 Task: Create a task  Improve app security and data encryption , assign it to team member softage.9@softage.net in the project TreePlan and update the status of the task to  At Risk , set the priority of the task to Medium.
Action: Mouse moved to (33, 67)
Screenshot: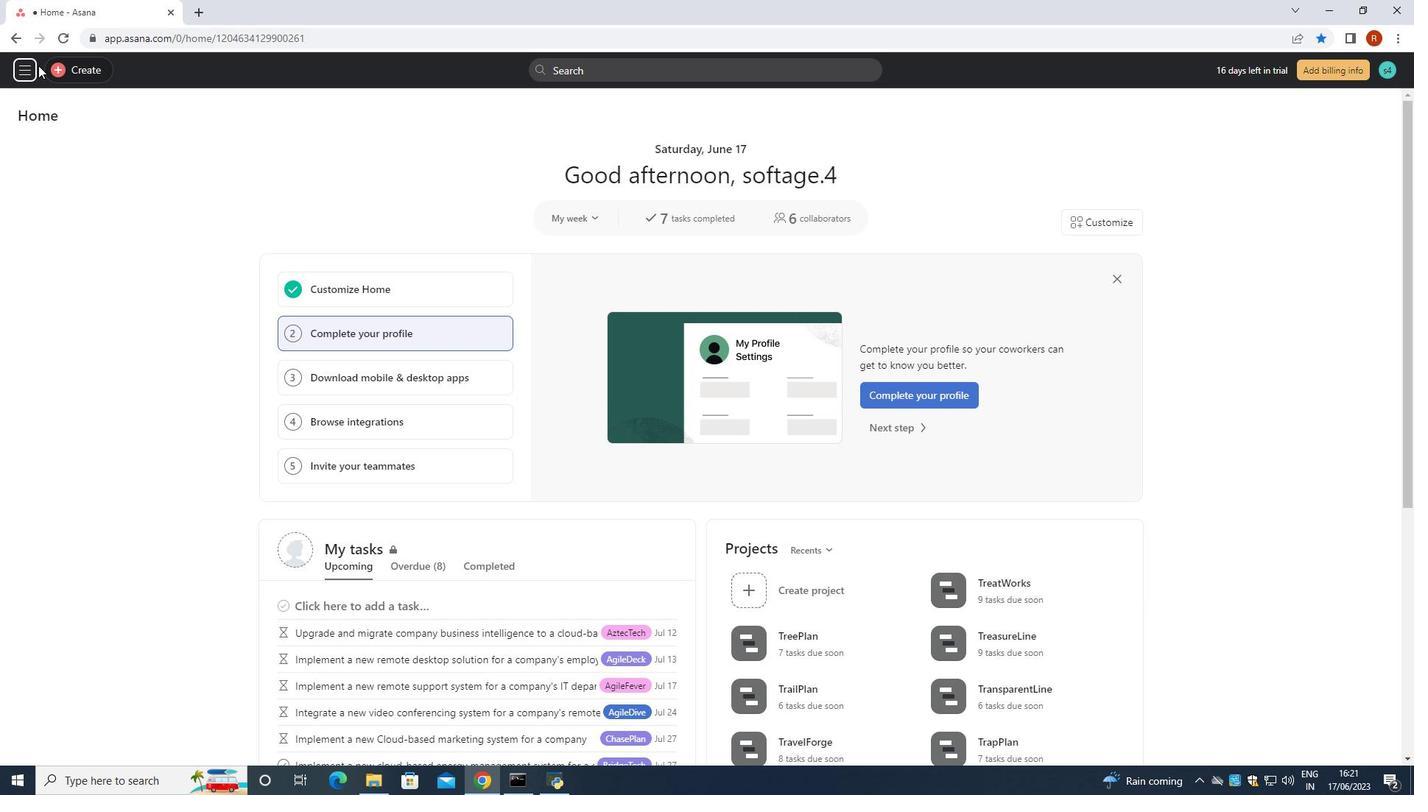 
Action: Mouse pressed left at (33, 67)
Screenshot: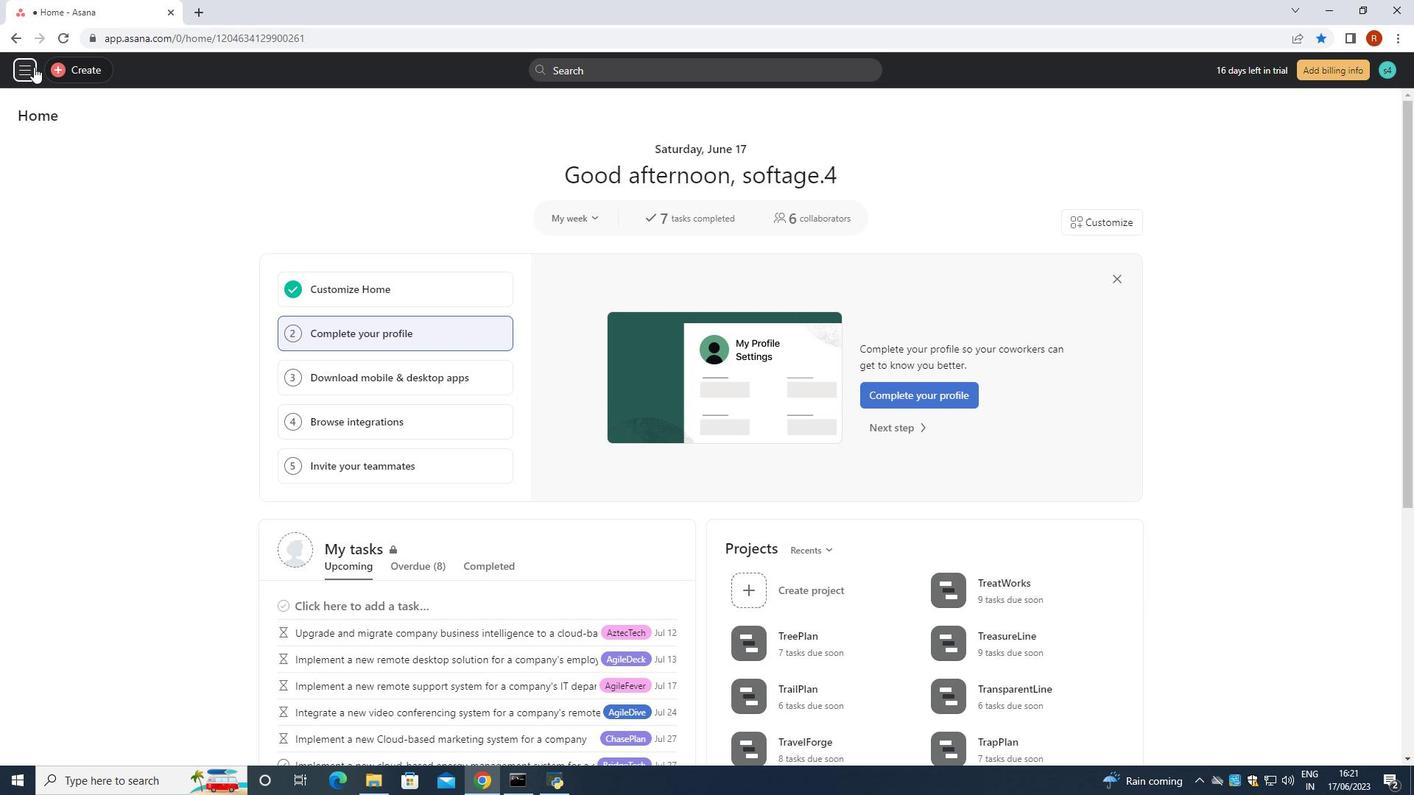 
Action: Mouse moved to (98, 487)
Screenshot: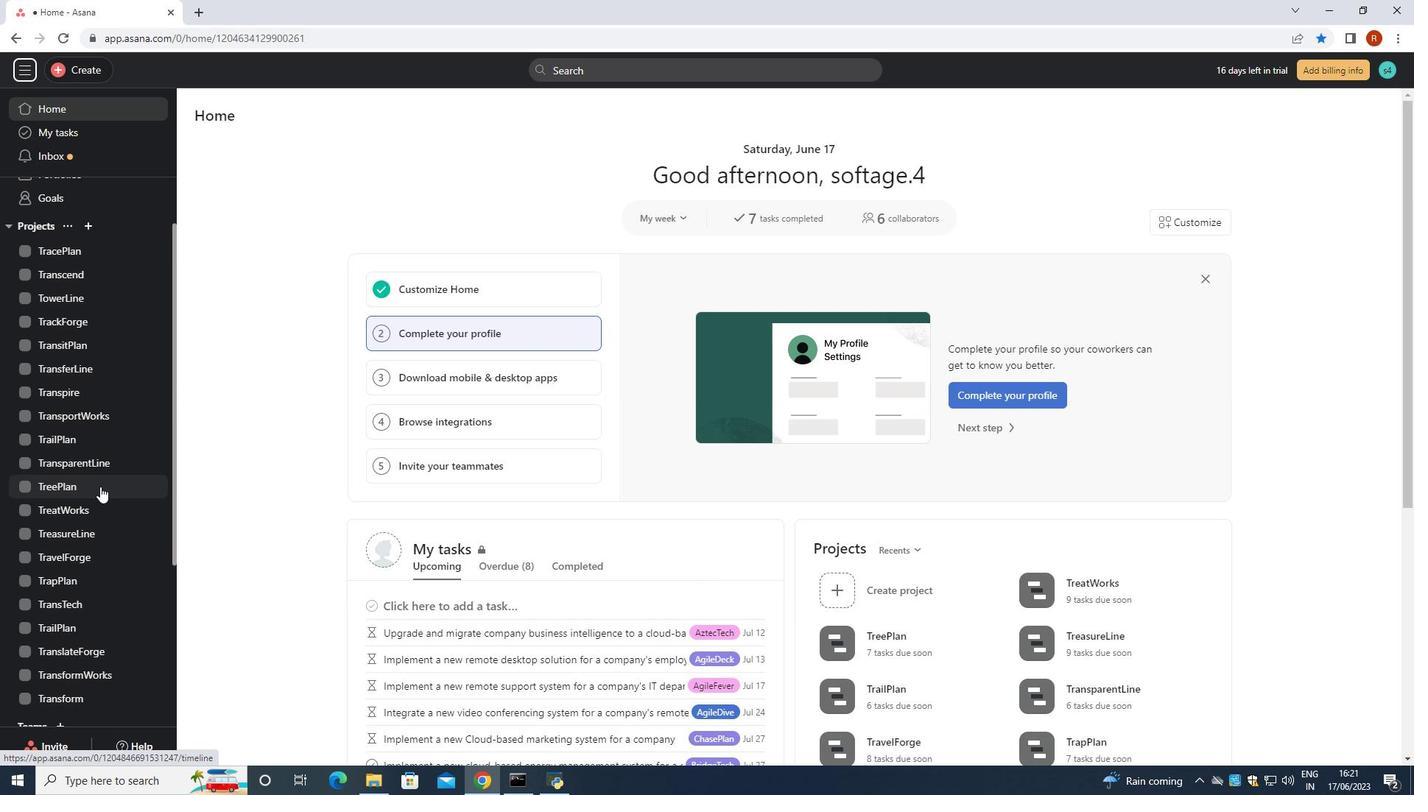 
Action: Mouse pressed left at (98, 487)
Screenshot: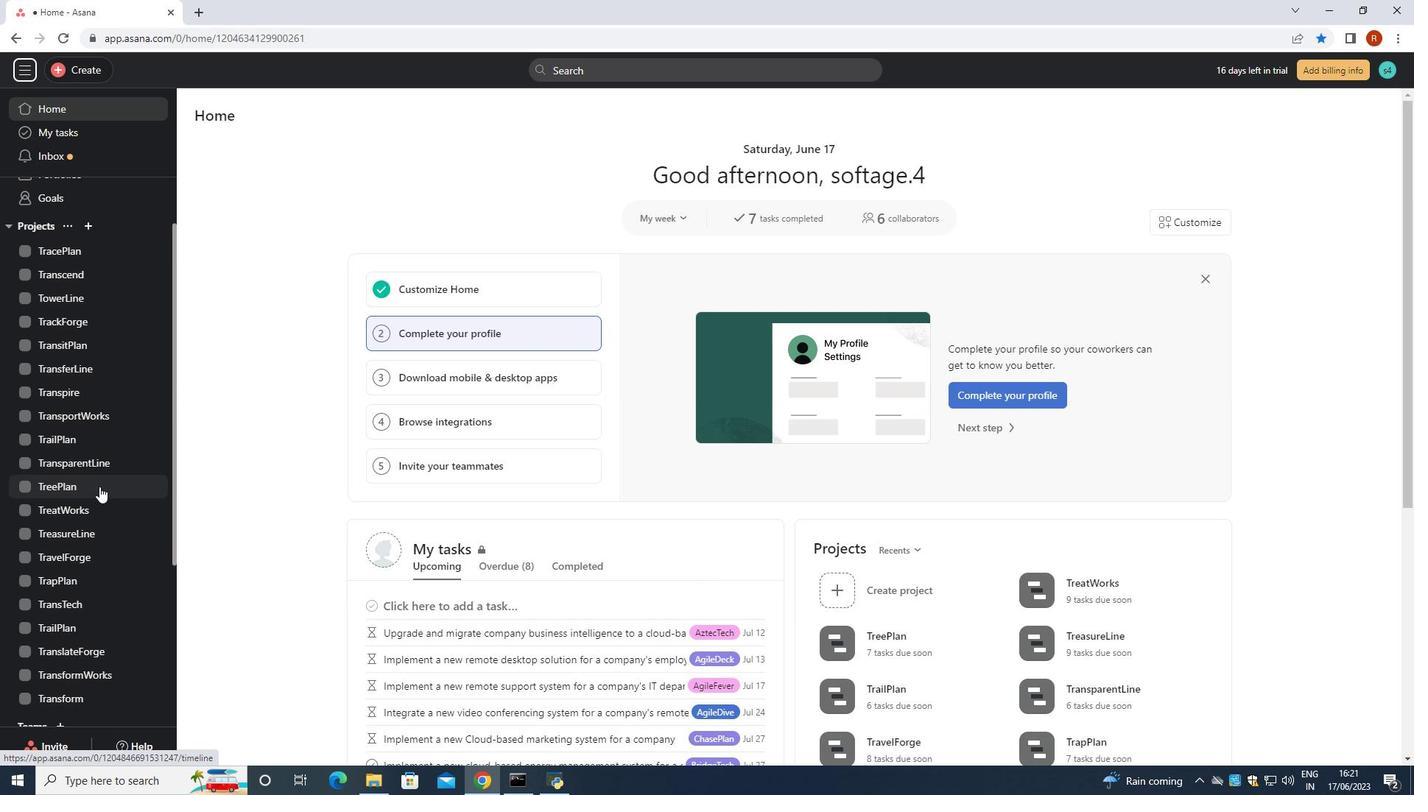 
Action: Mouse moved to (343, 148)
Screenshot: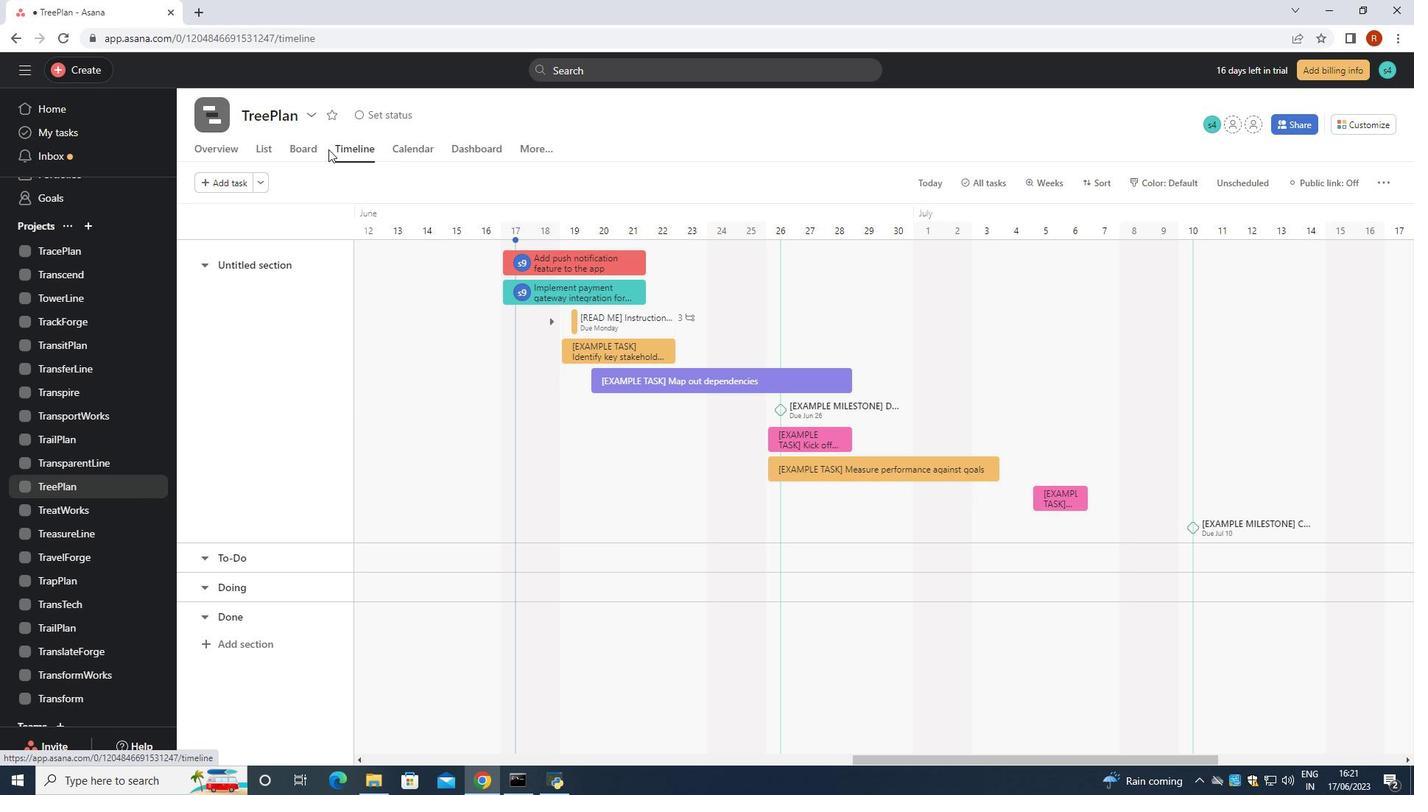 
Action: Mouse pressed left at (343, 148)
Screenshot: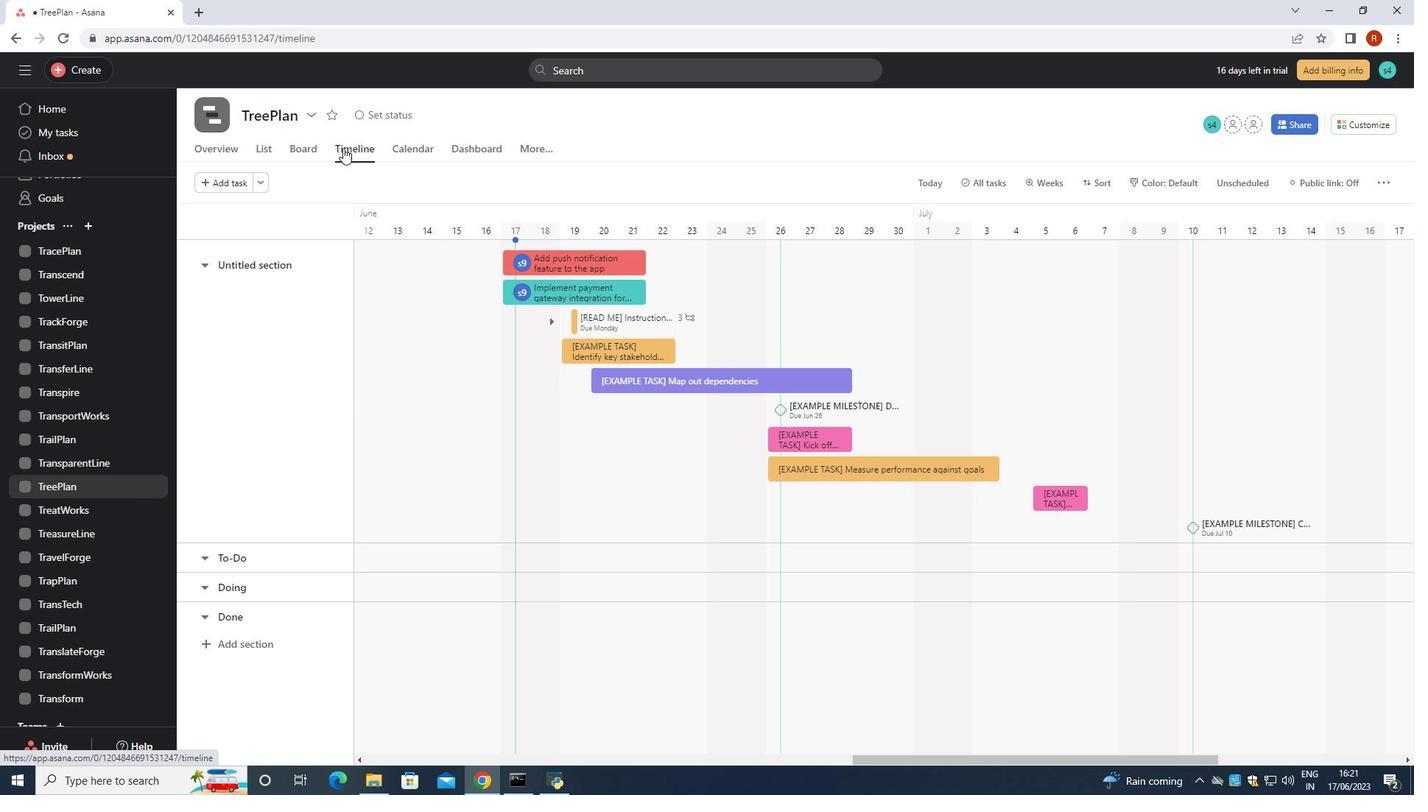 
Action: Mouse moved to (220, 182)
Screenshot: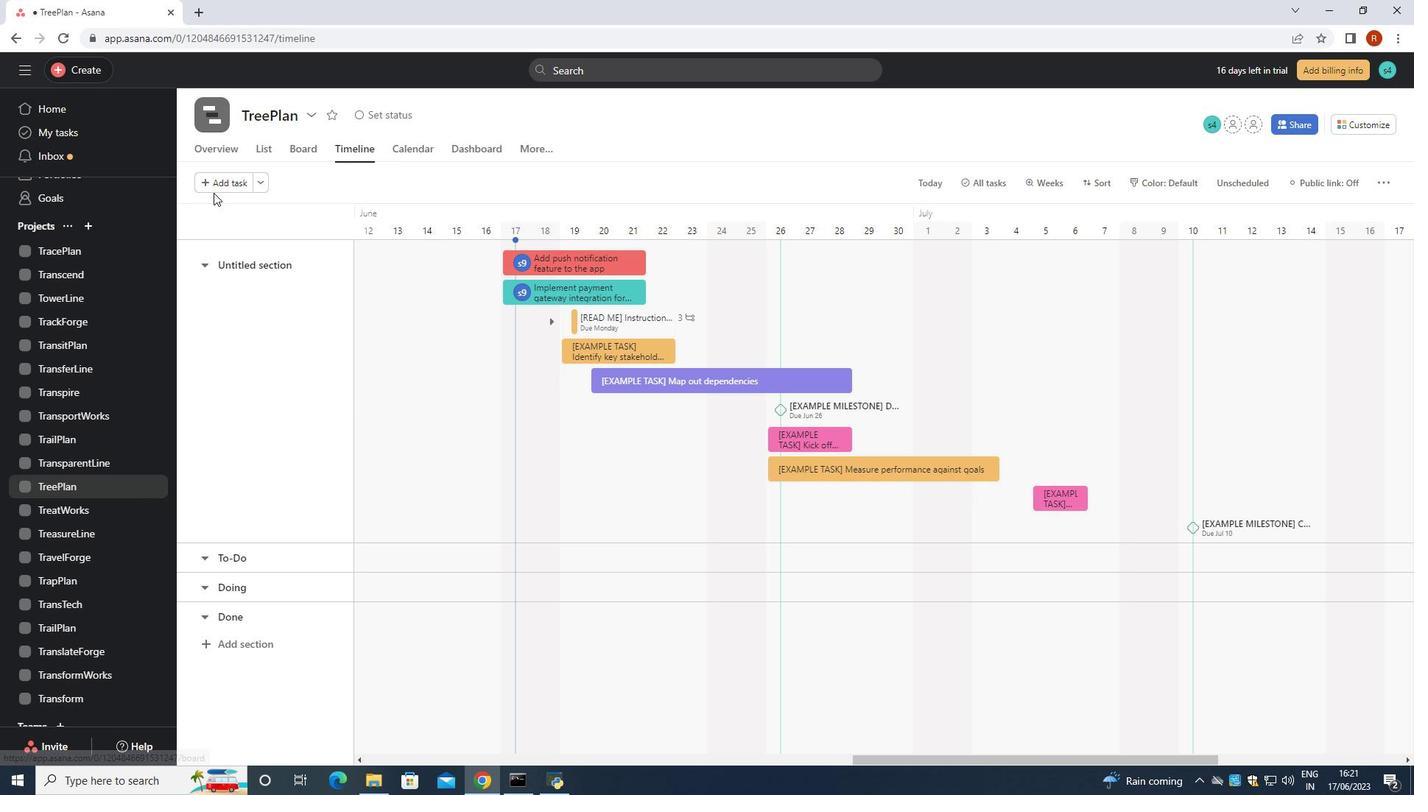 
Action: Mouse pressed left at (220, 182)
Screenshot: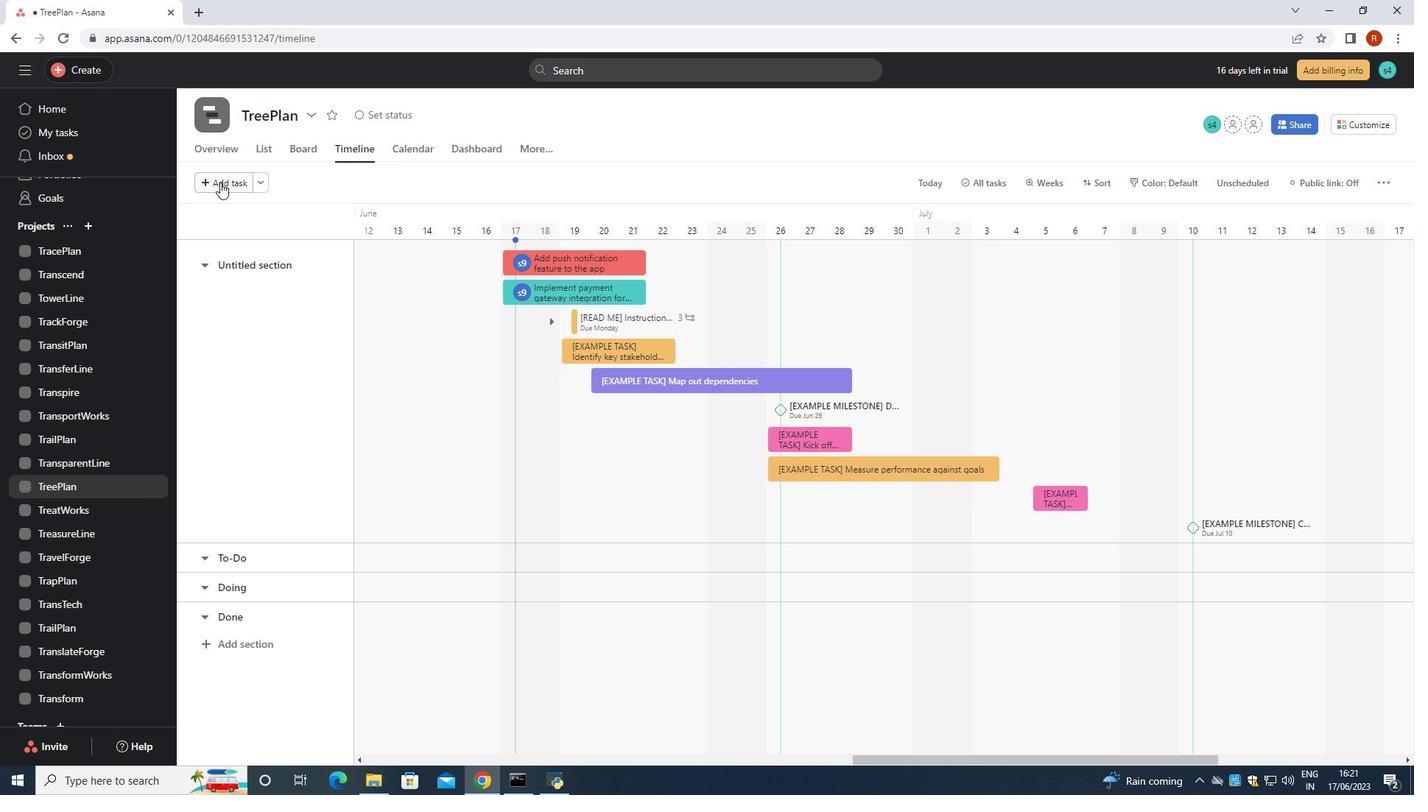 
Action: Key pressed <Key.shift>Improve<Key.space>app<Key.space>security<Key.space>and<Key.space>dad<Key.backspace>ta<Key.space>encryption<Key.enter>
Screenshot: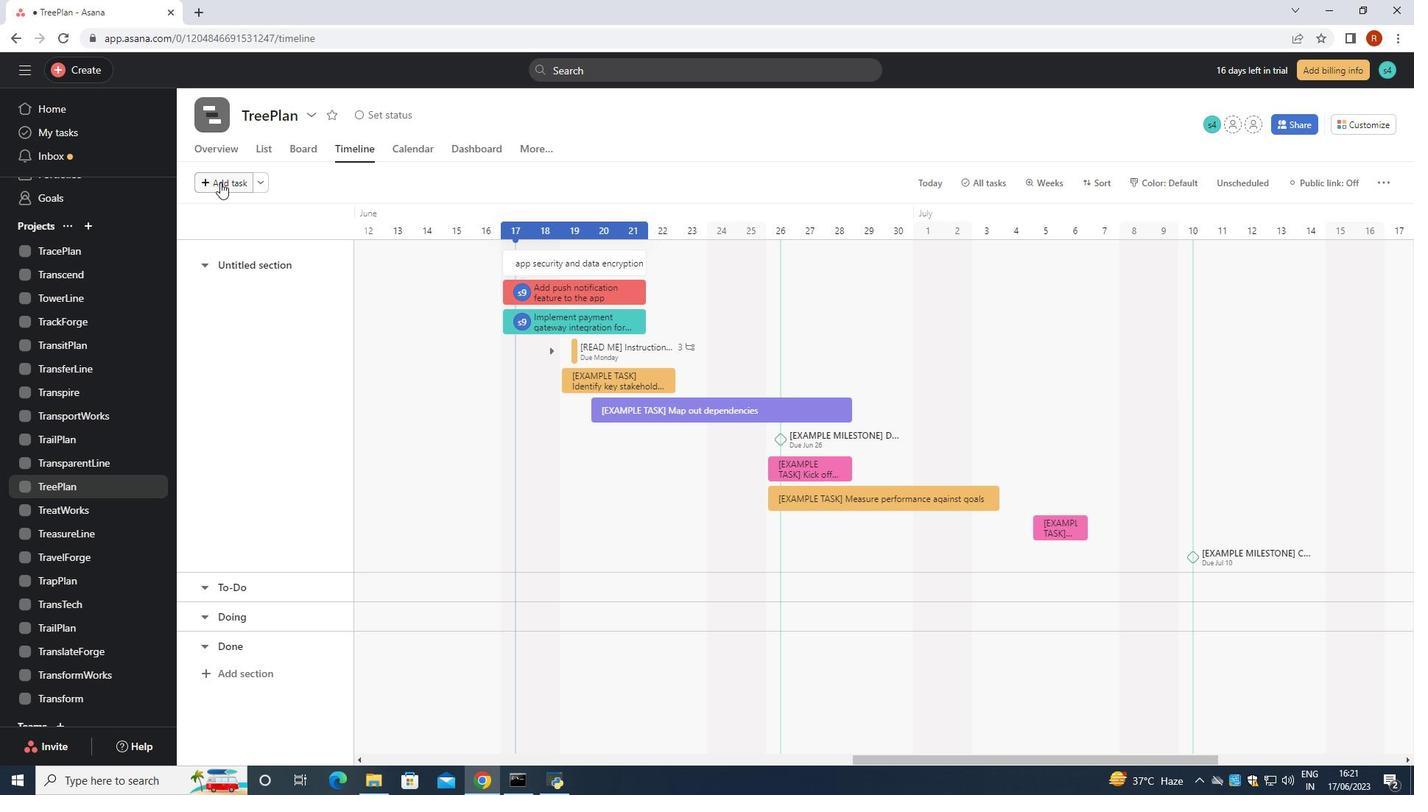 
Action: Mouse moved to (541, 257)
Screenshot: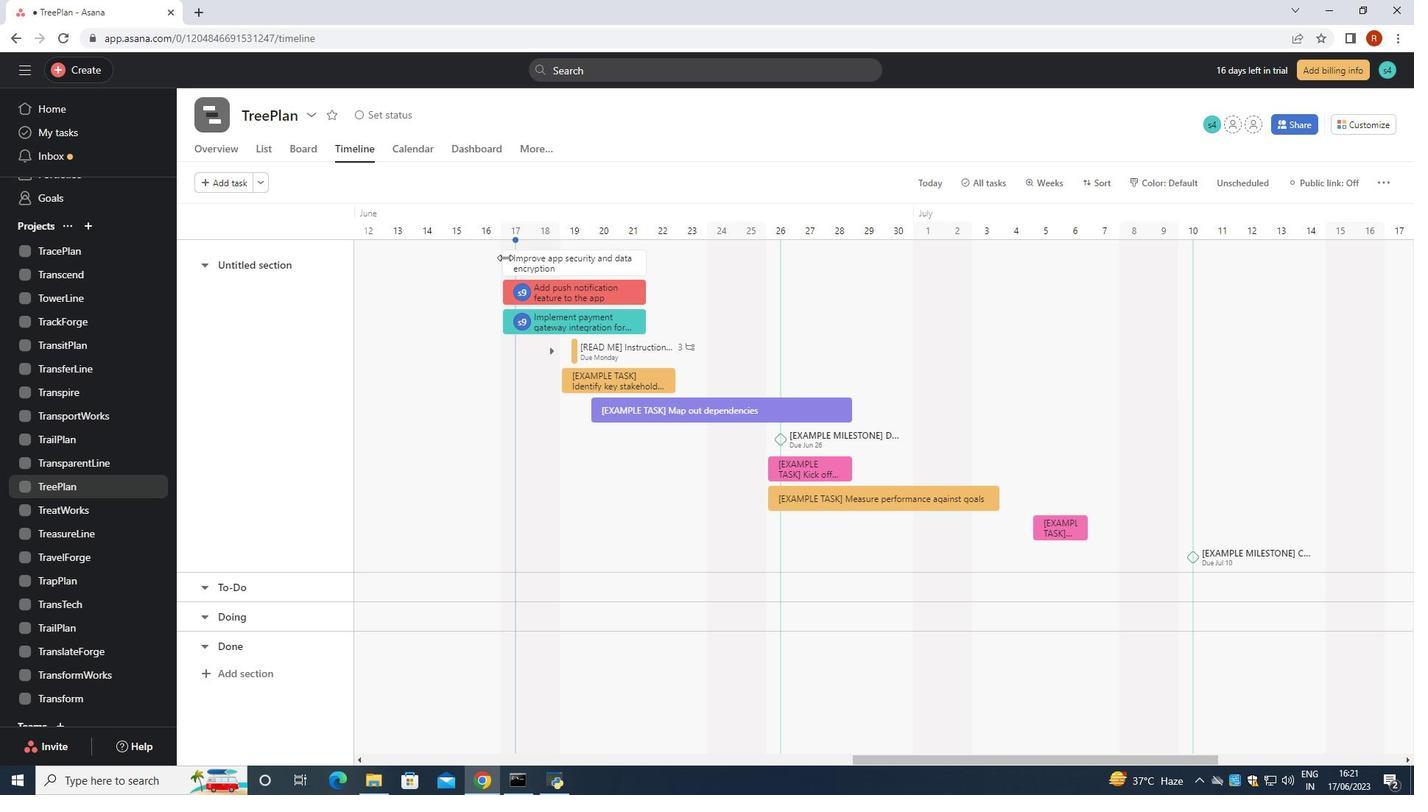 
Action: Mouse pressed left at (541, 257)
Screenshot: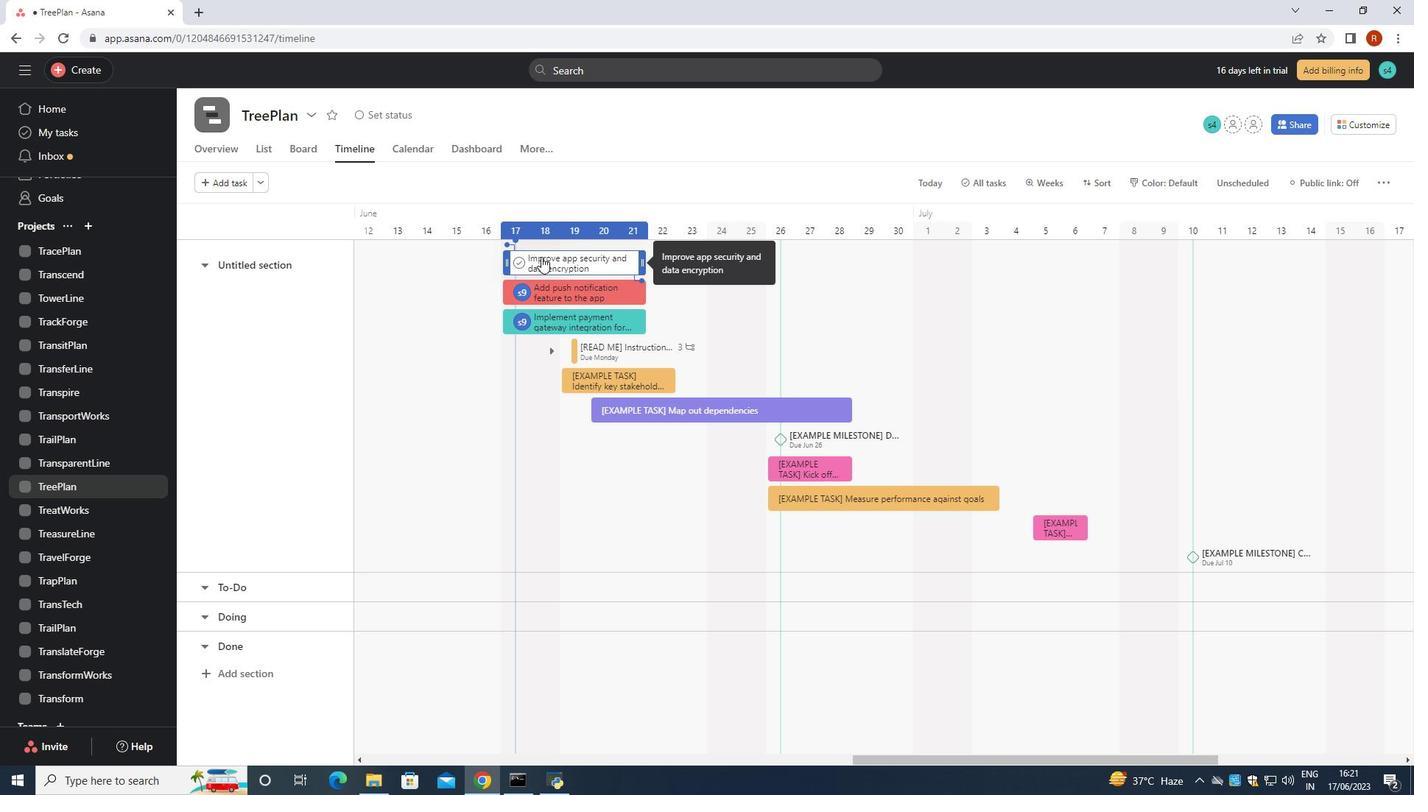 
Action: Mouse moved to (1024, 258)
Screenshot: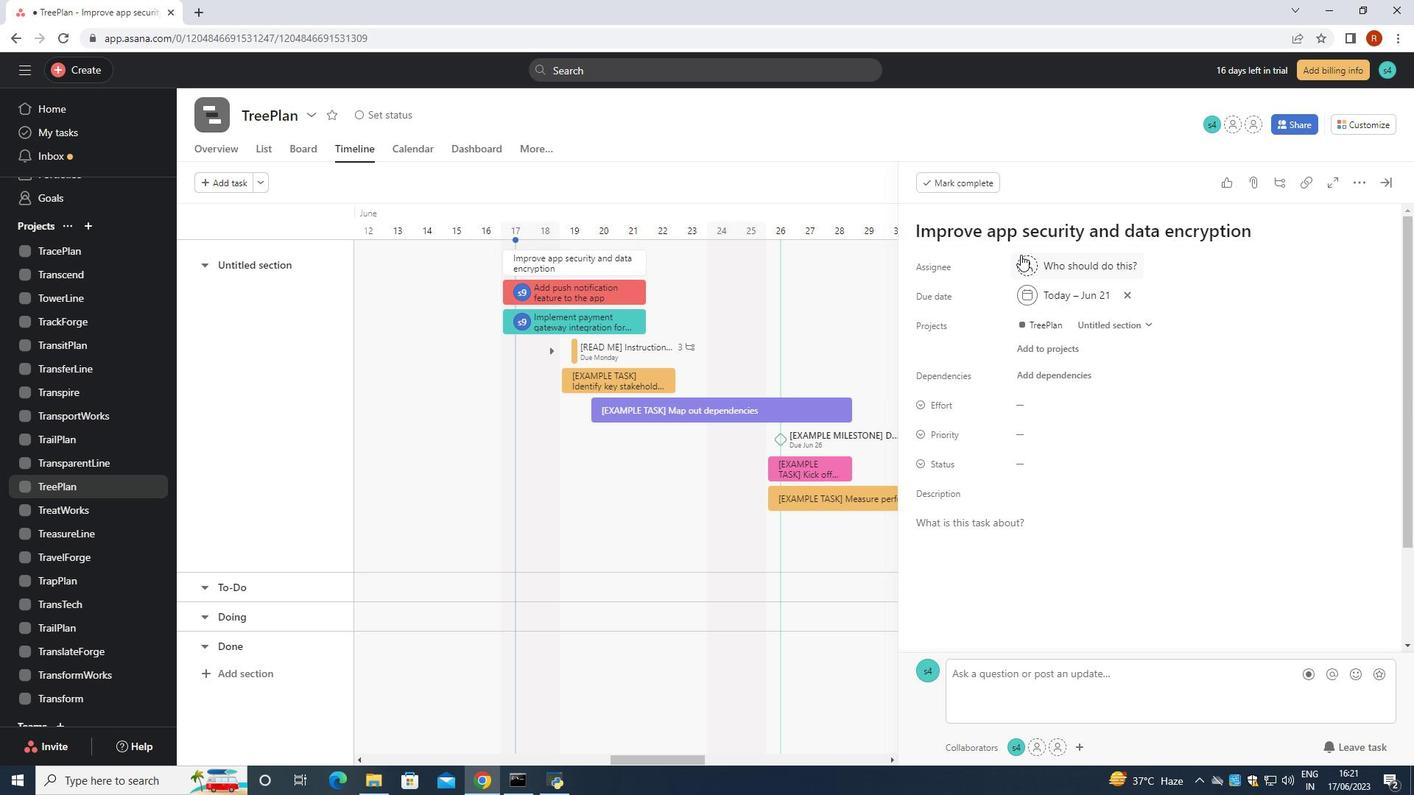 
Action: Mouse pressed left at (1024, 258)
Screenshot: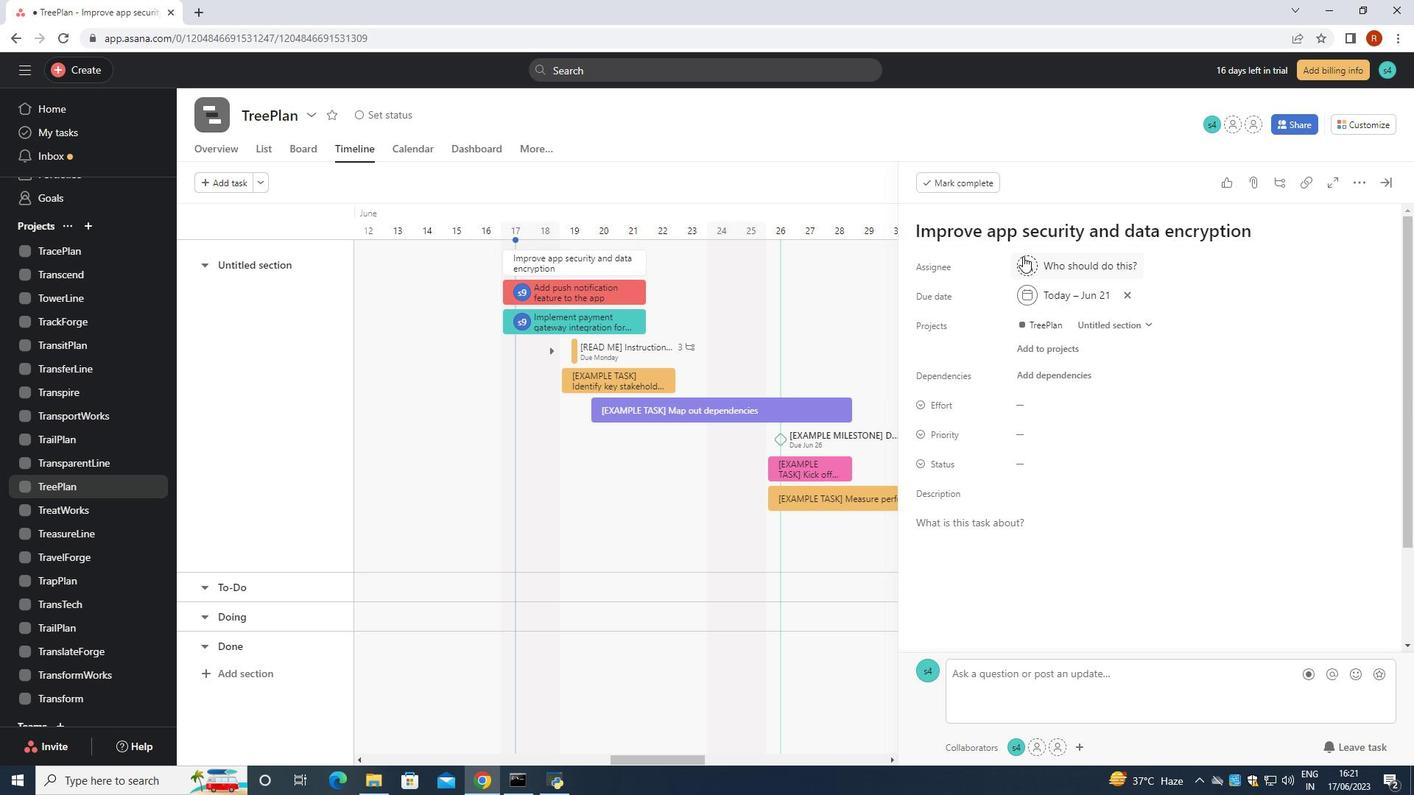 
Action: Mouse moved to (1021, 255)
Screenshot: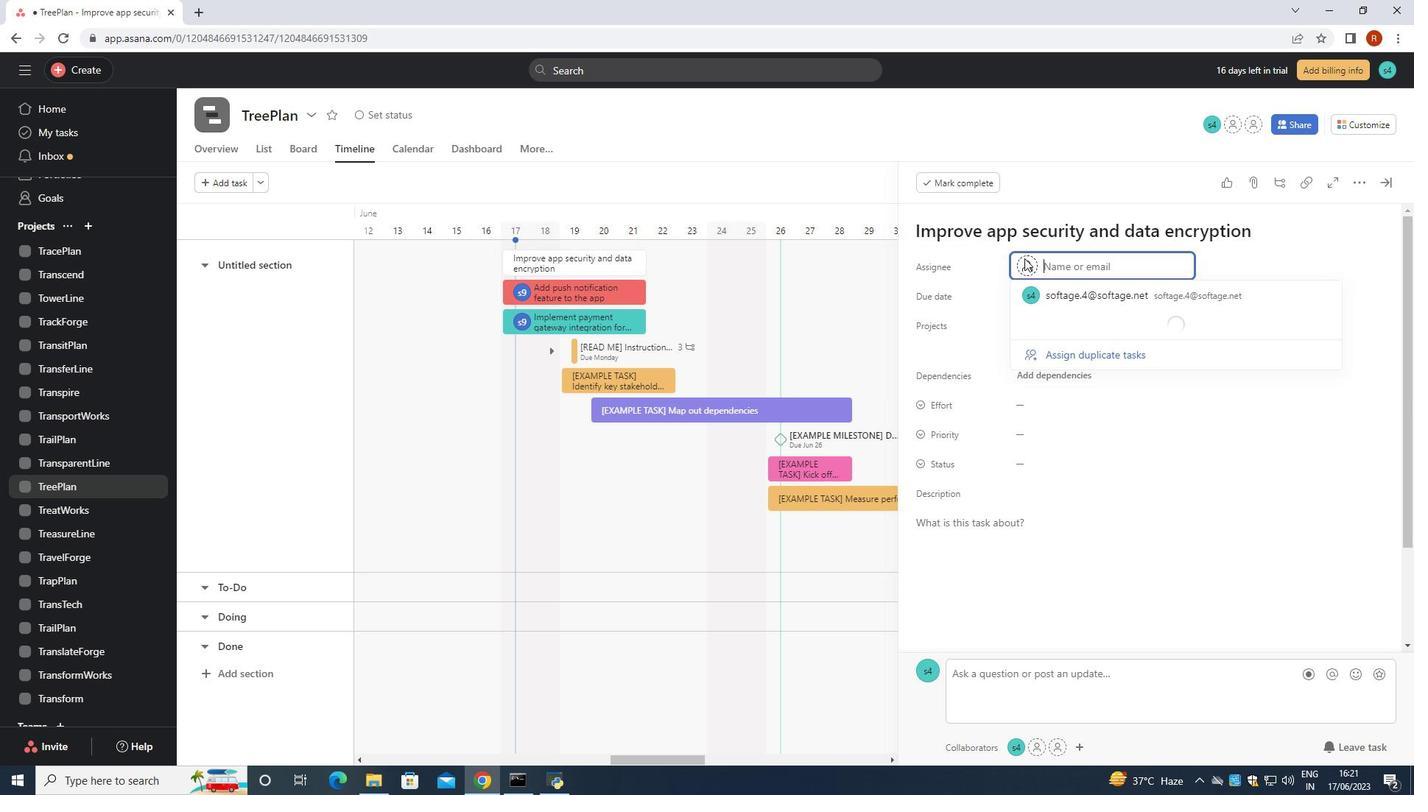 
Action: Key pressed softage.9<Key.shift>@sofr<Key.backspace>tage.net
Screenshot: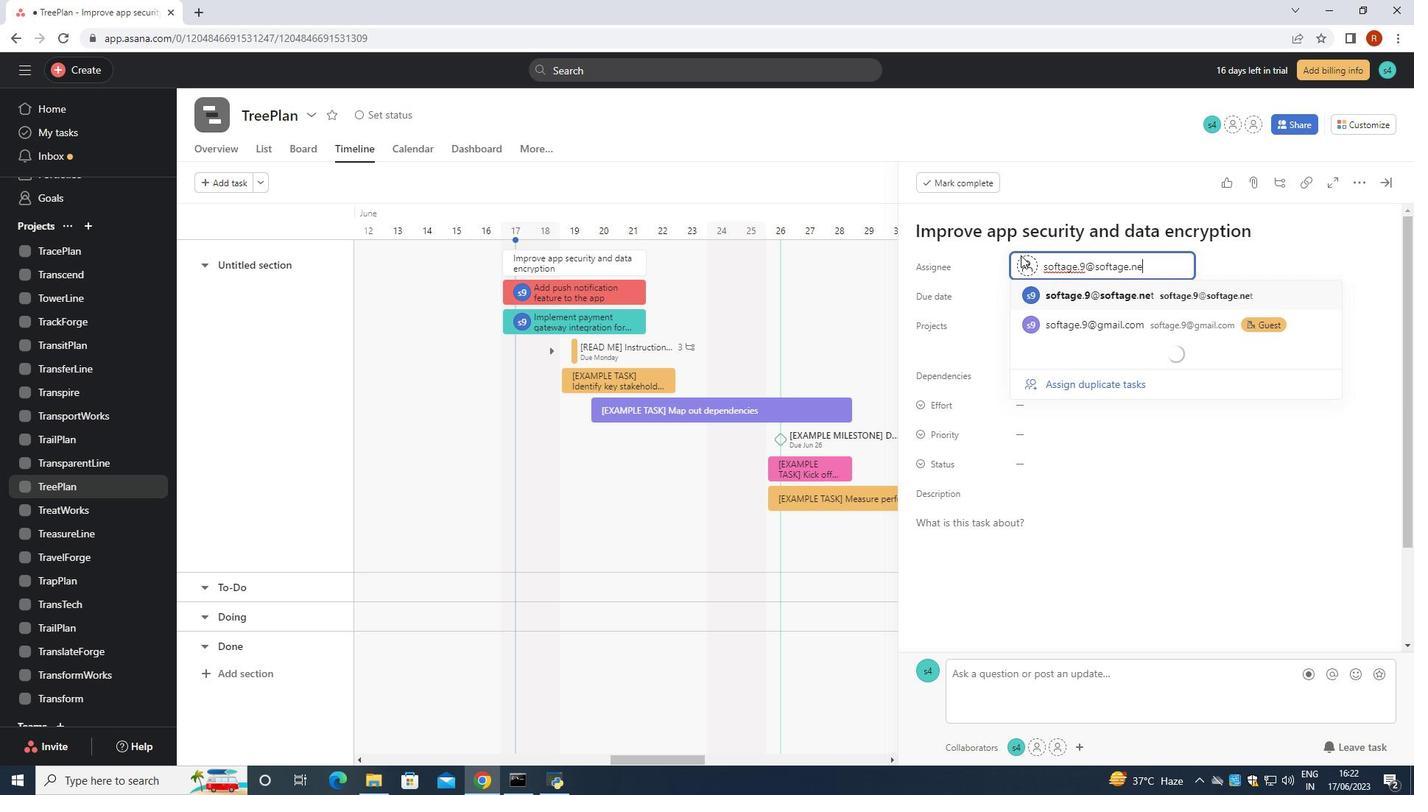 
Action: Mouse moved to (1124, 298)
Screenshot: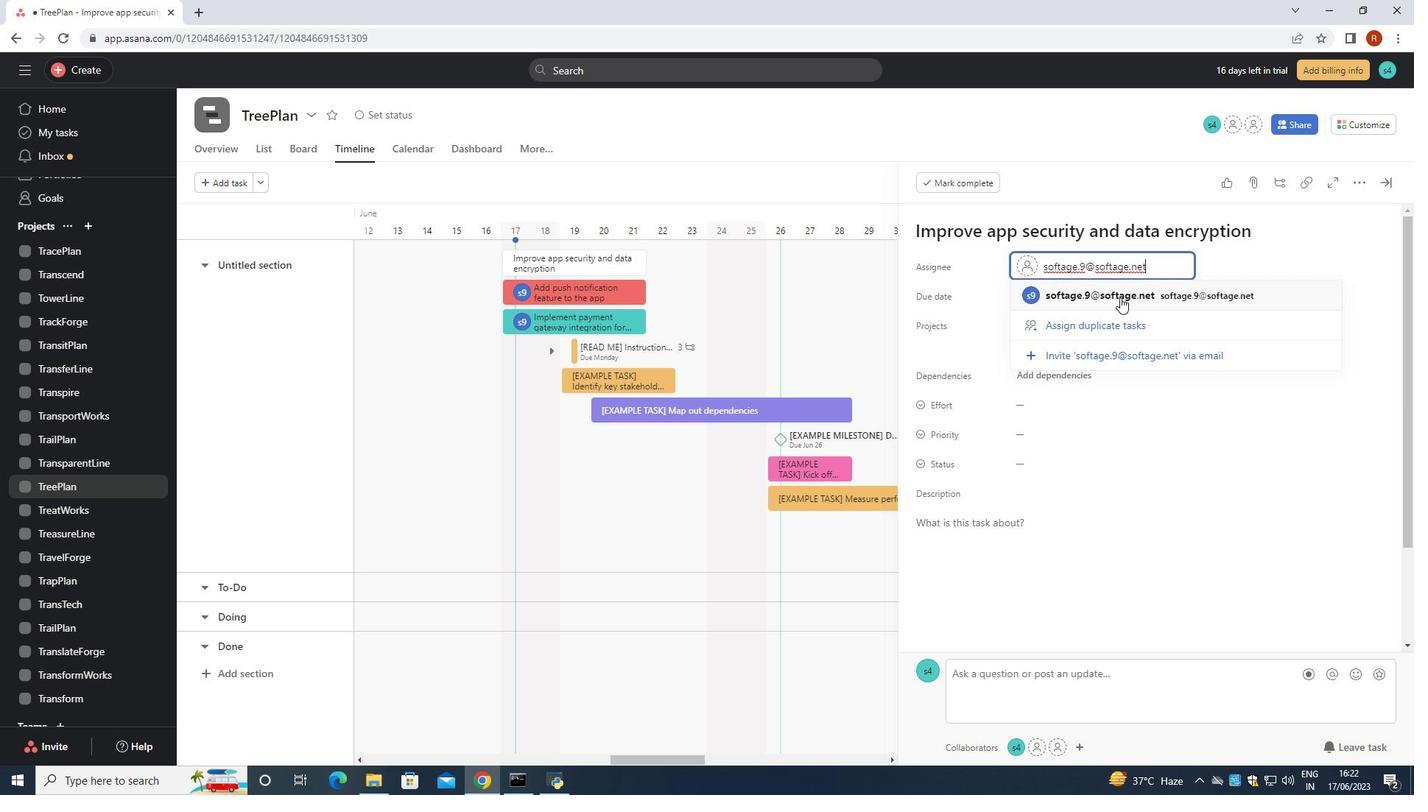 
Action: Mouse pressed left at (1124, 298)
Screenshot: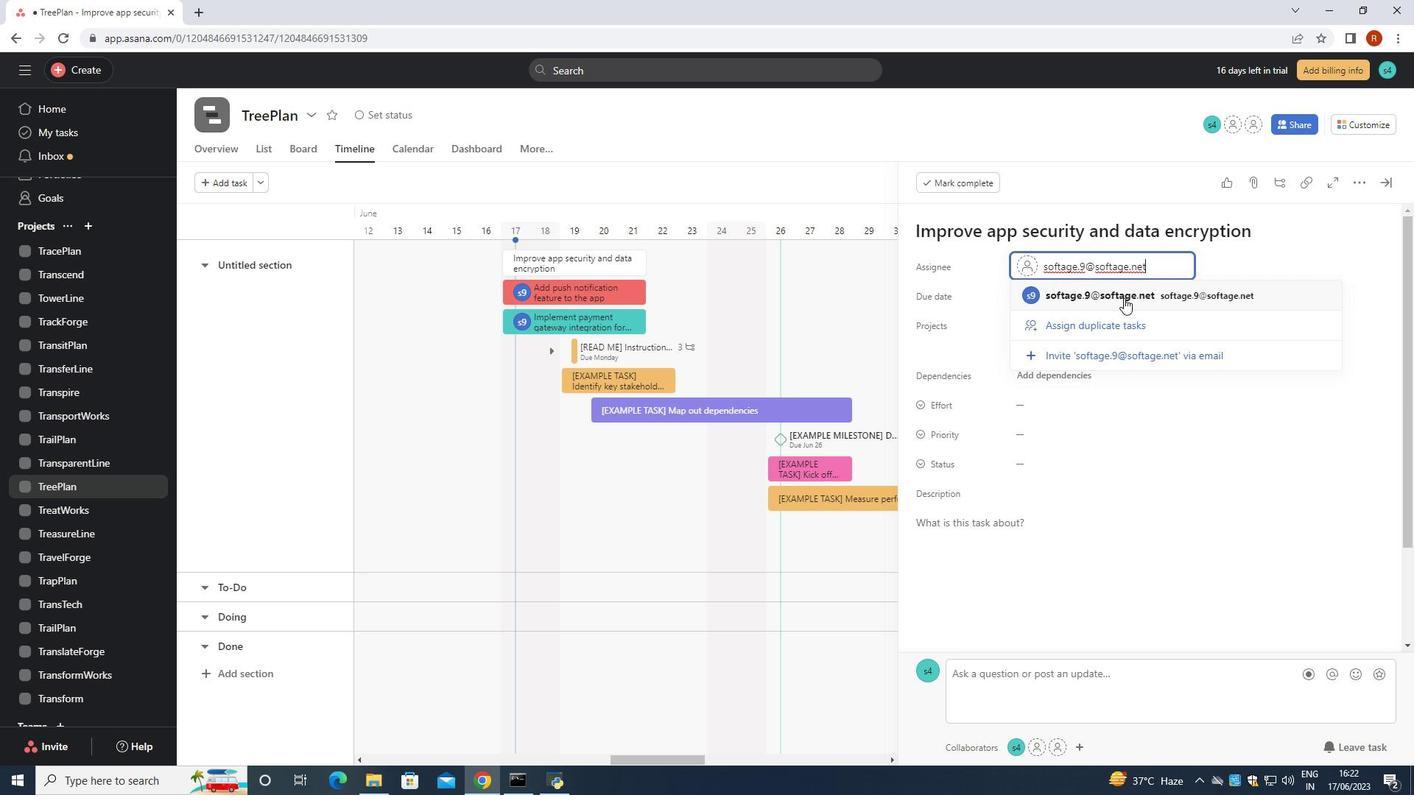 
Action: Mouse moved to (1008, 470)
Screenshot: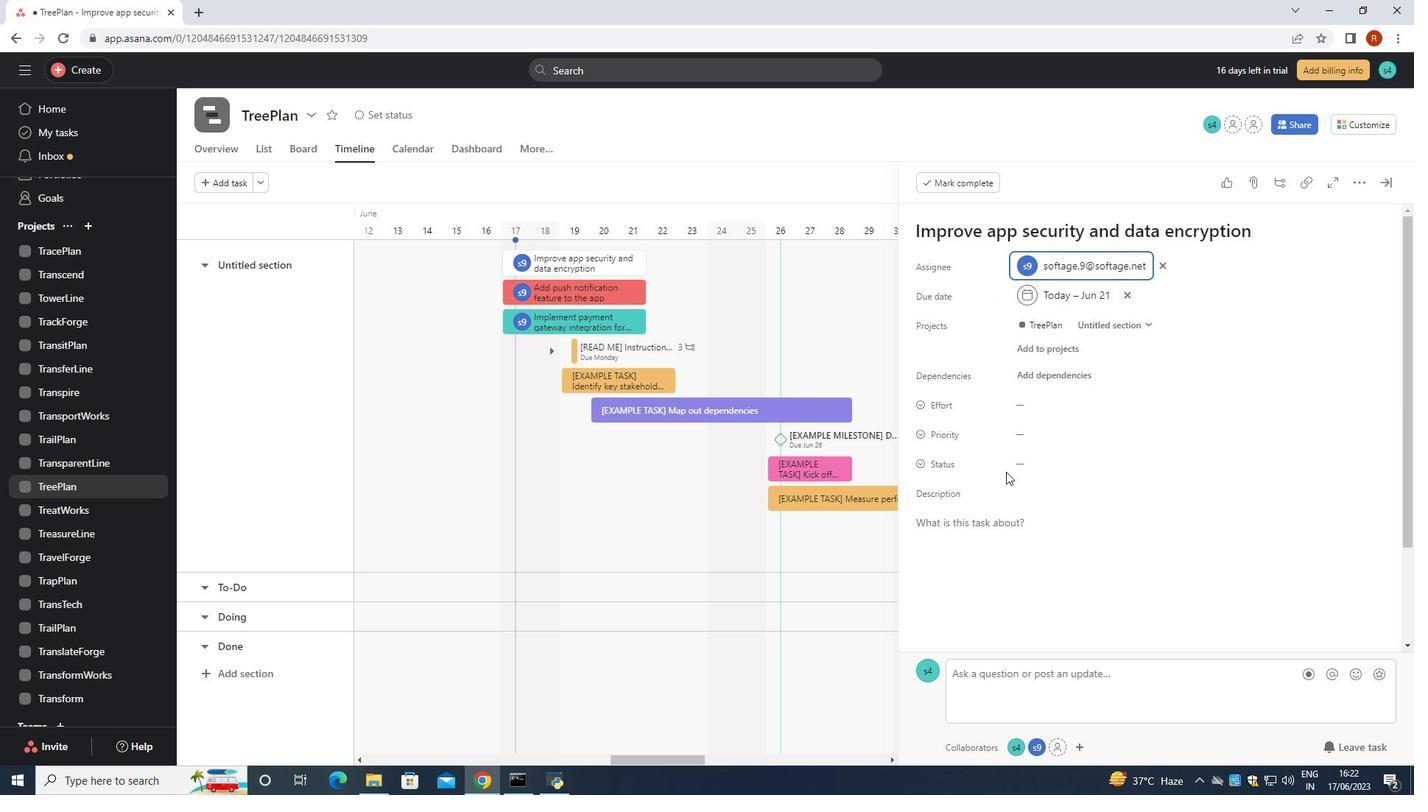 
Action: Mouse pressed left at (1008, 470)
Screenshot: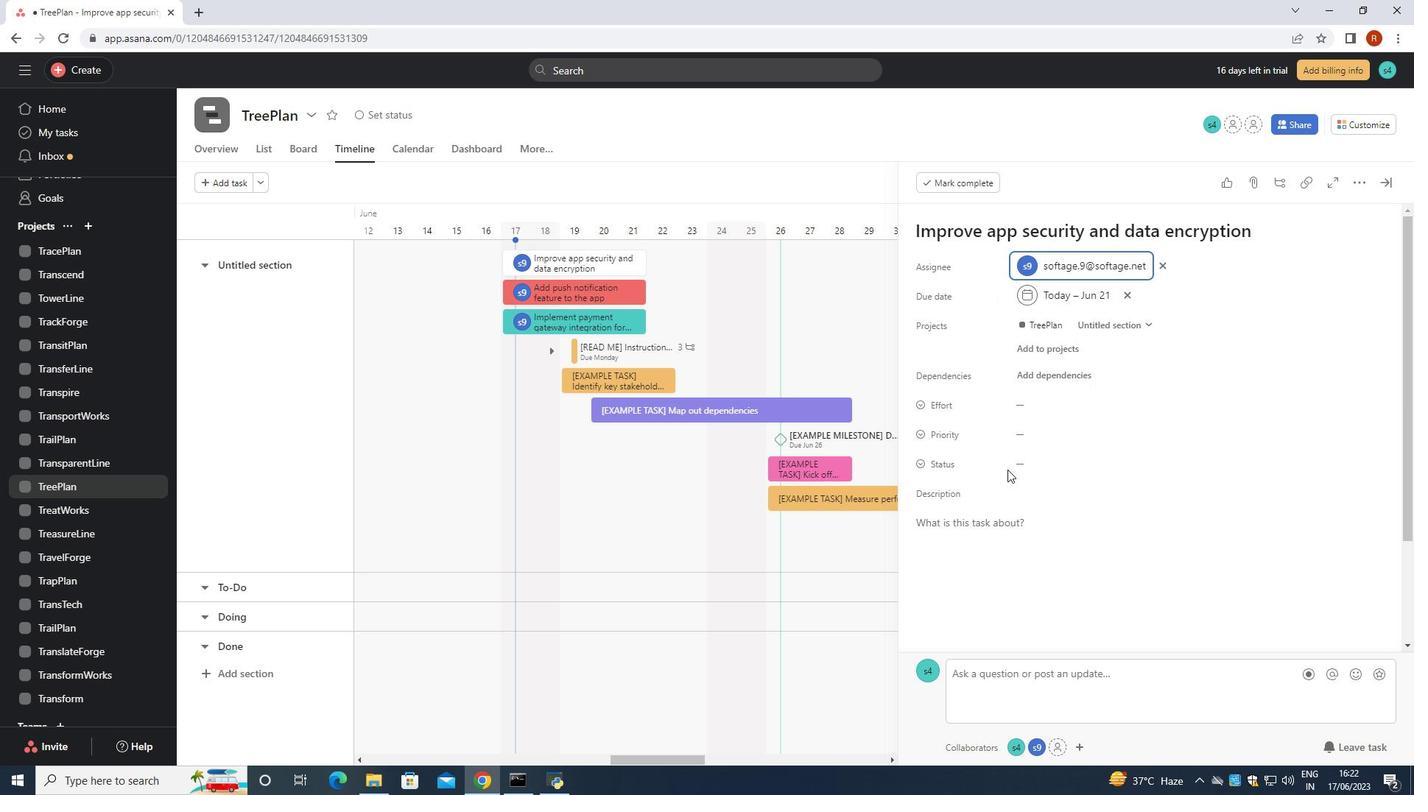 
Action: Mouse moved to (1035, 453)
Screenshot: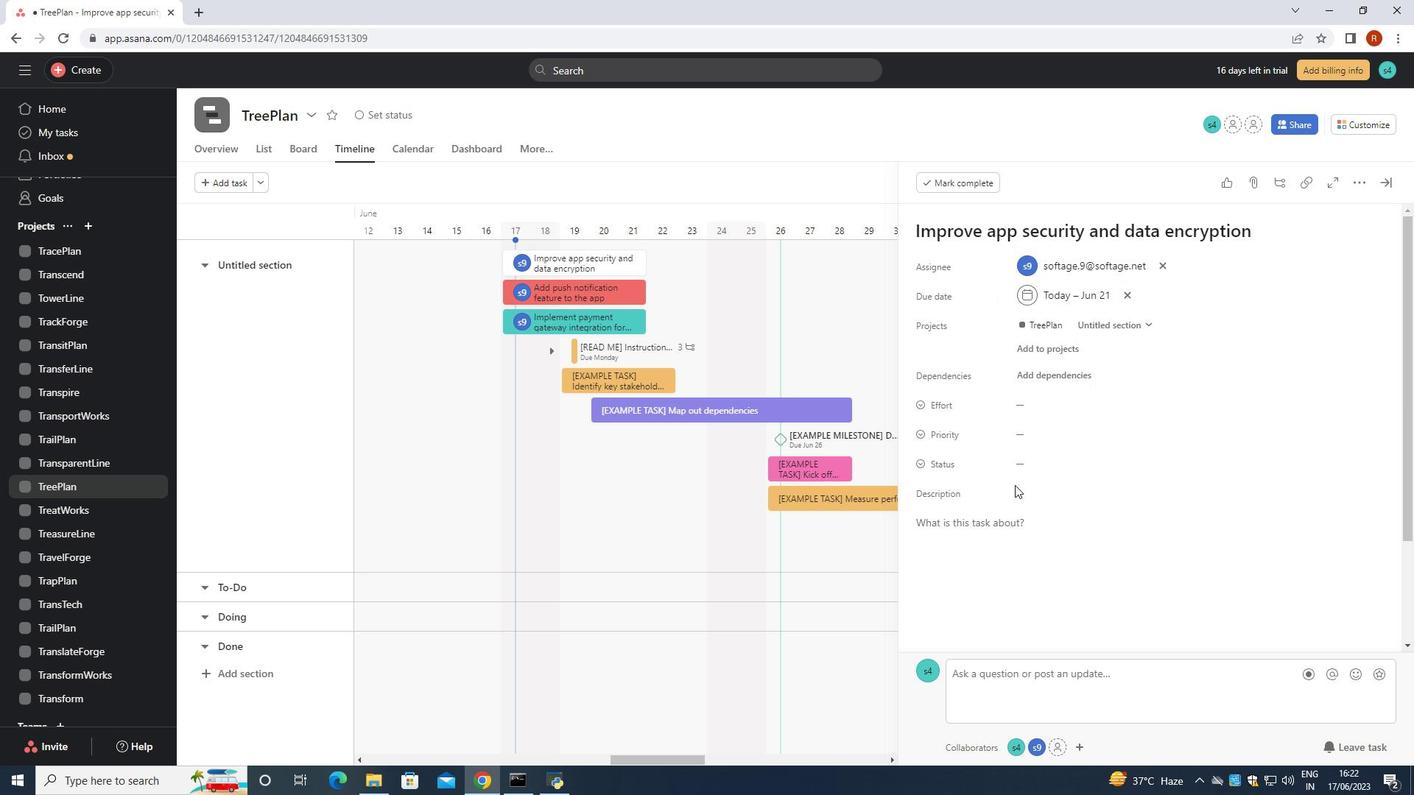 
Action: Mouse pressed left at (1035, 453)
Screenshot: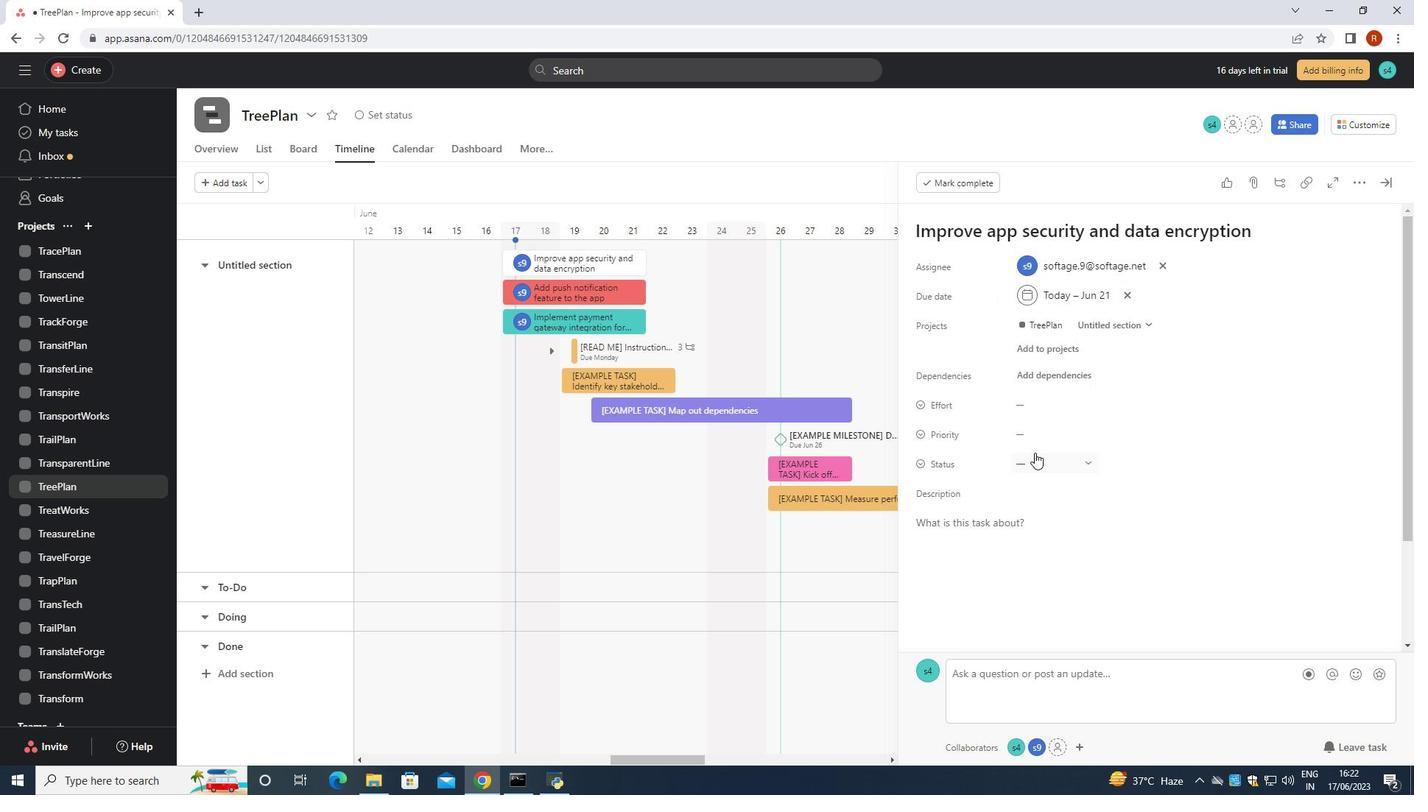 
Action: Mouse moved to (1062, 546)
Screenshot: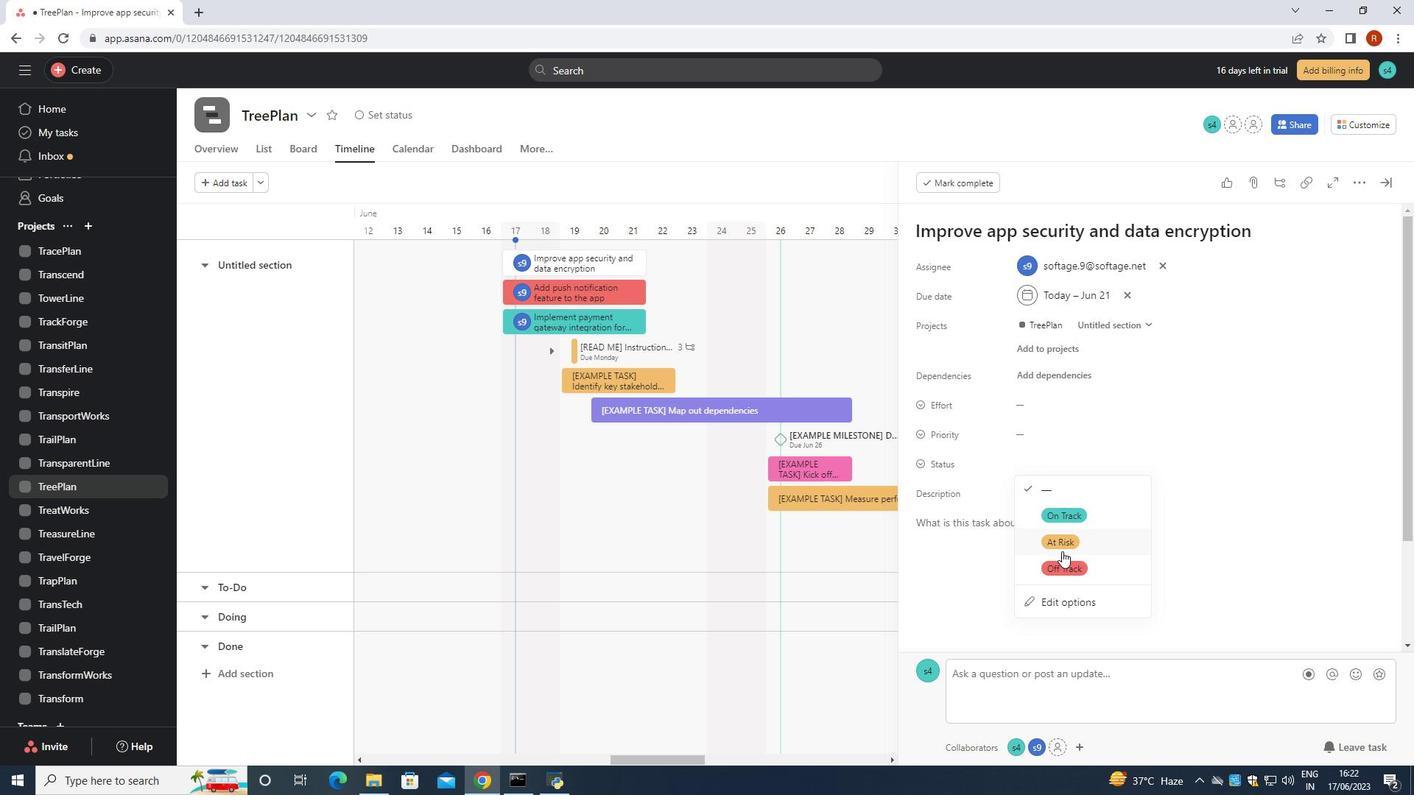 
Action: Mouse pressed left at (1062, 546)
Screenshot: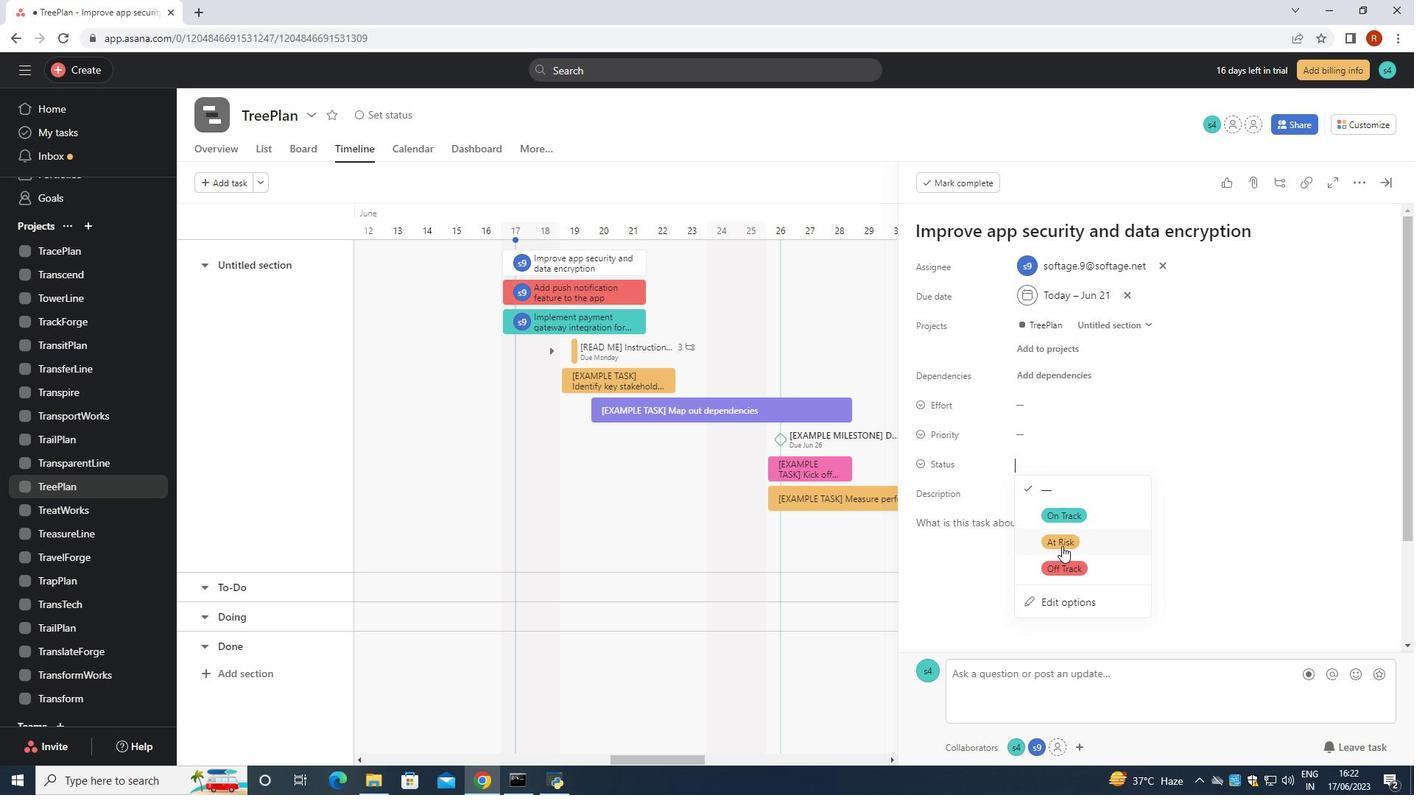 
Action: Mouse moved to (1052, 438)
Screenshot: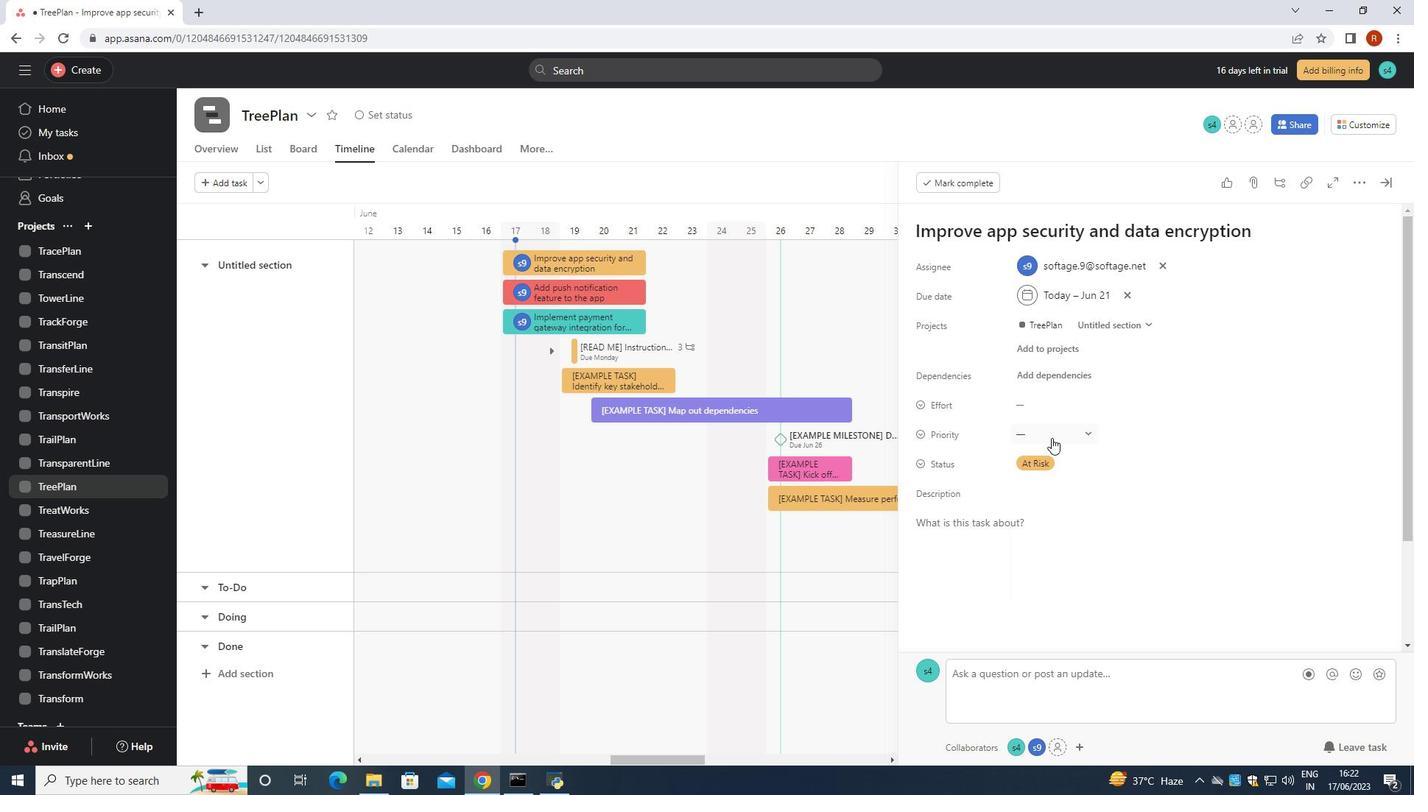 
Action: Mouse pressed left at (1052, 438)
Screenshot: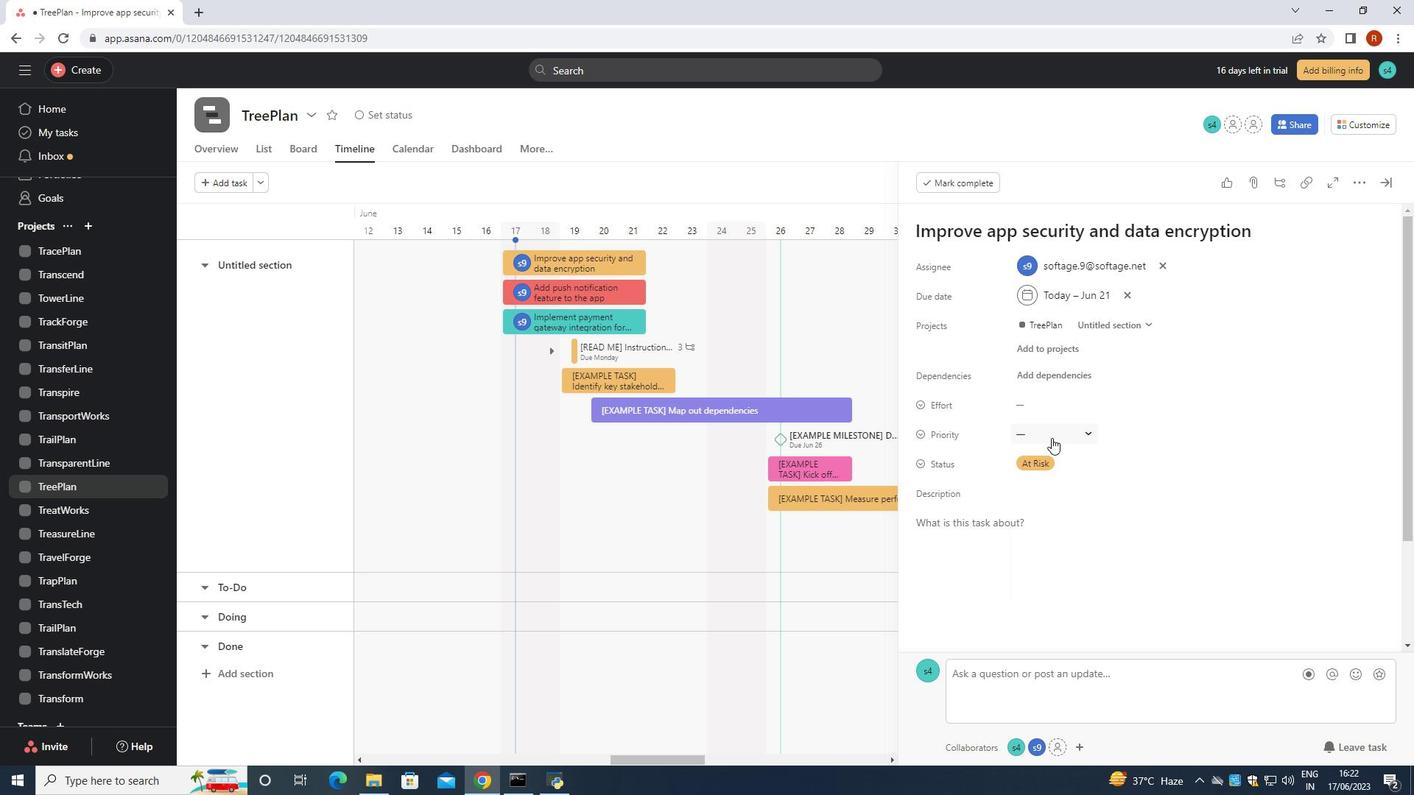 
Action: Mouse moved to (1058, 506)
Screenshot: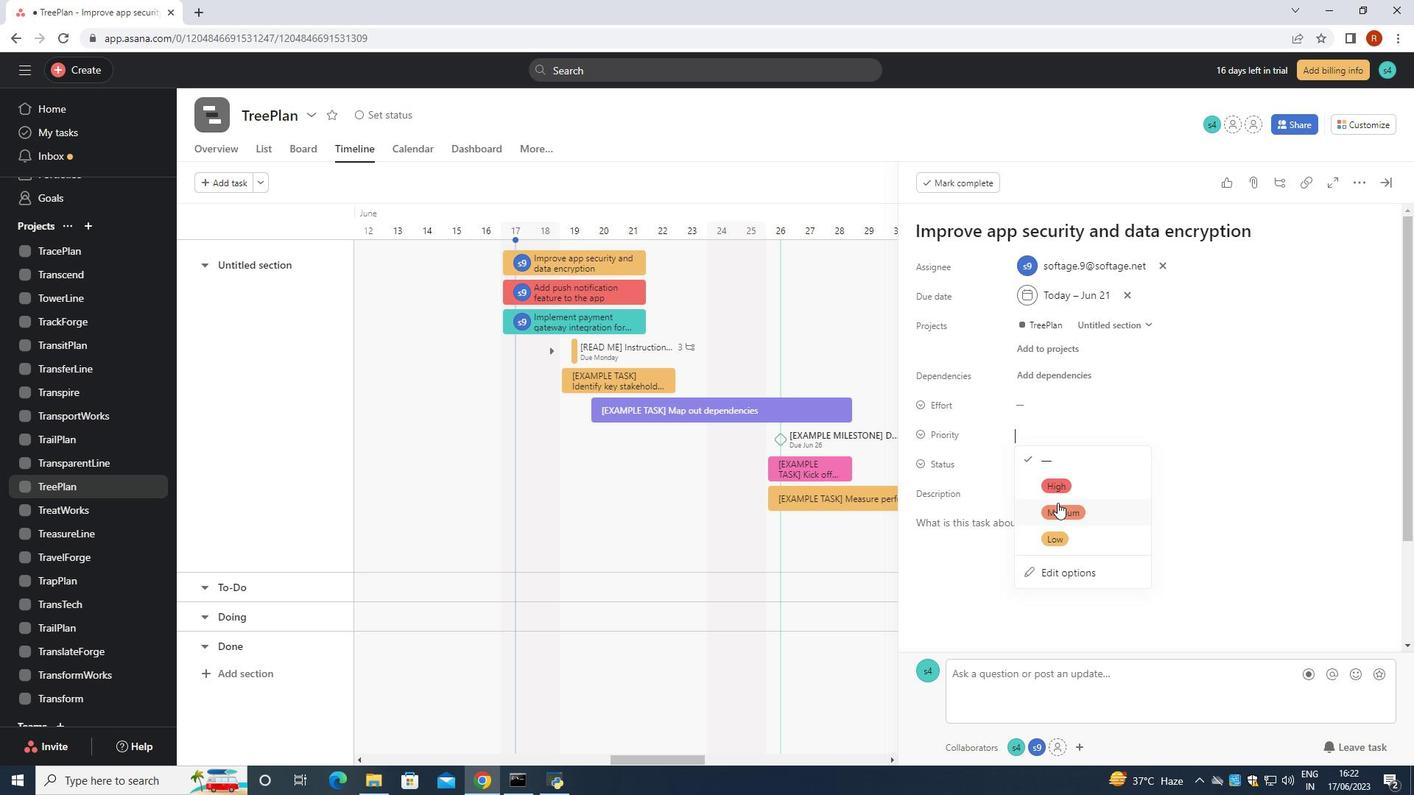 
Action: Mouse pressed left at (1058, 506)
Screenshot: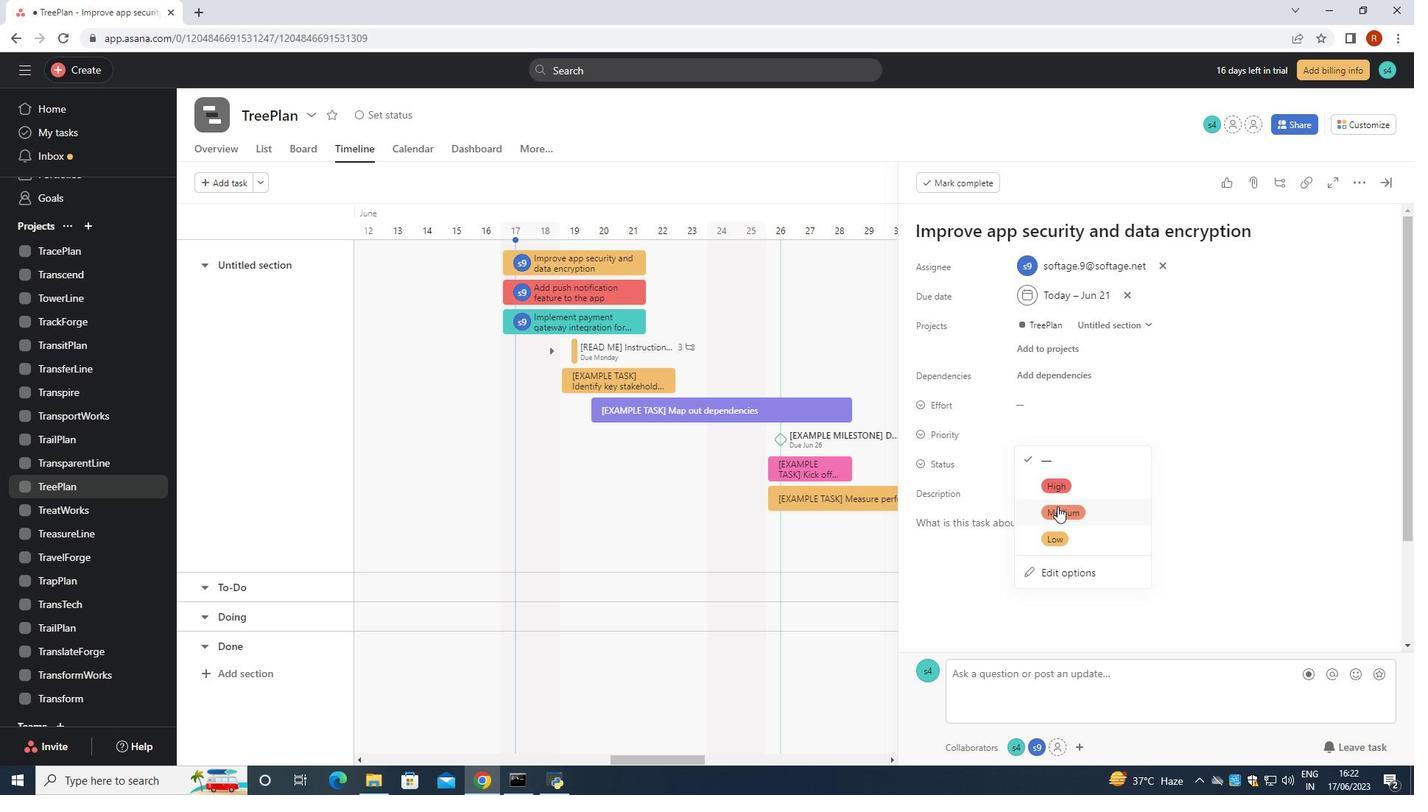 
Action: Mouse moved to (1058, 509)
Screenshot: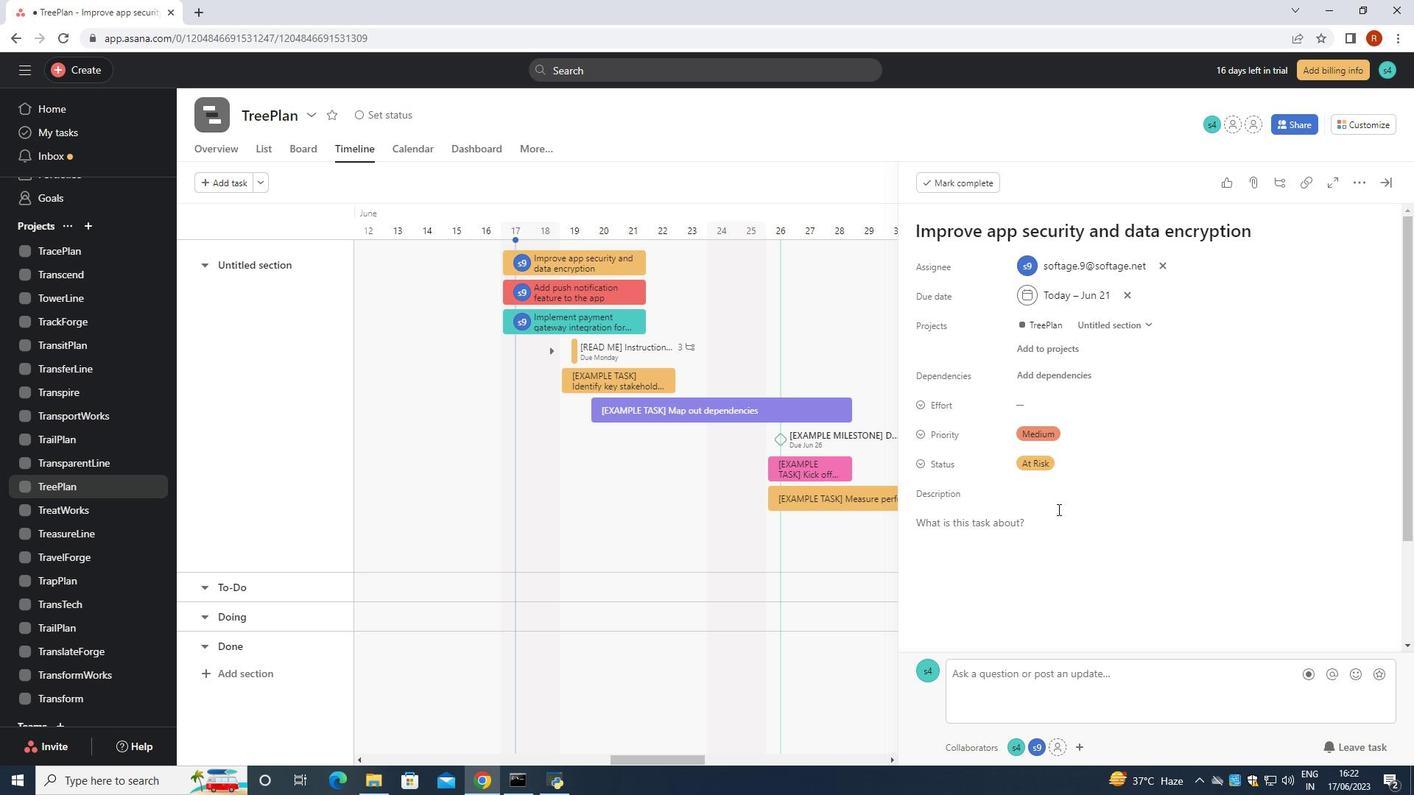 
